 Task: Add Wildwood Extra Firm Sprouted Tofu to the cart.
Action: Mouse moved to (1088, 134)
Screenshot: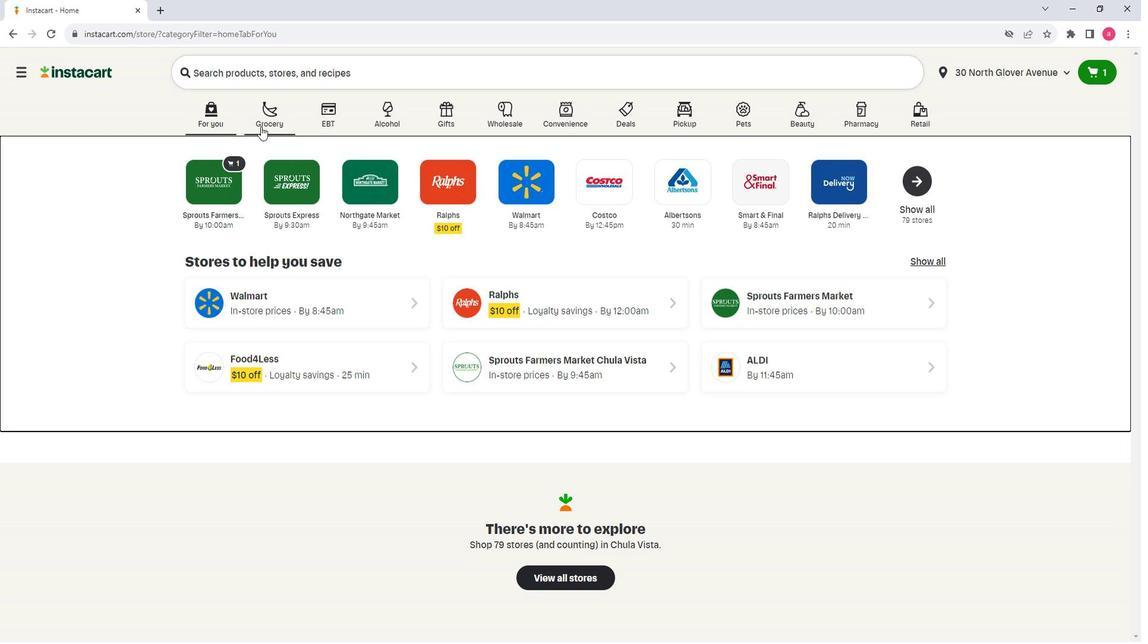 
Action: Mouse pressed left at (1088, 134)
Screenshot: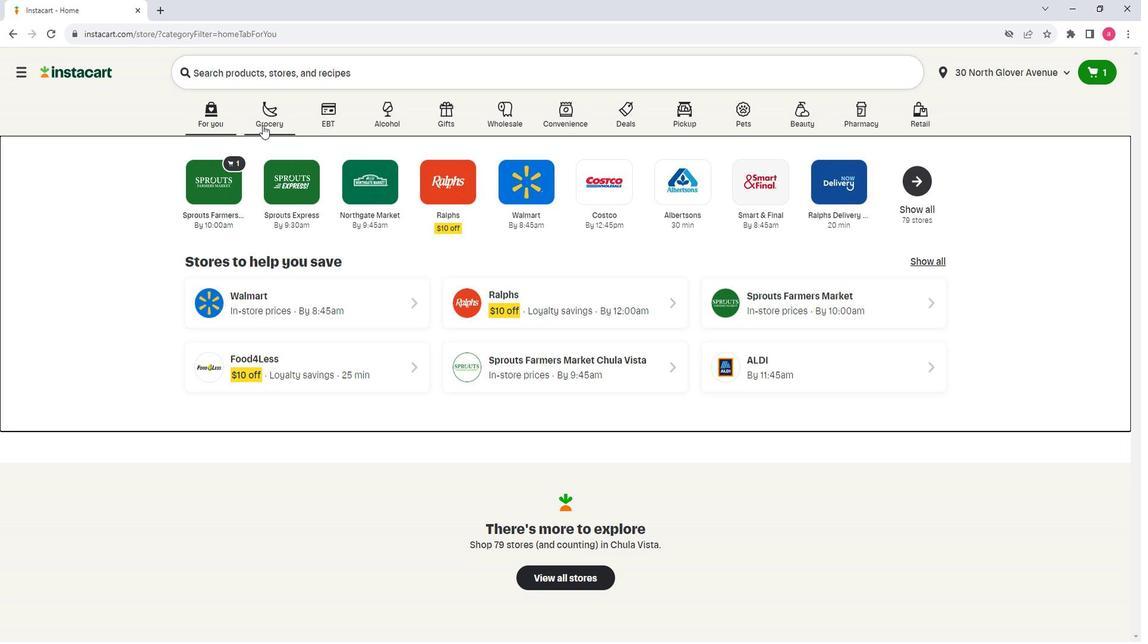 
Action: Mouse moved to (1119, 339)
Screenshot: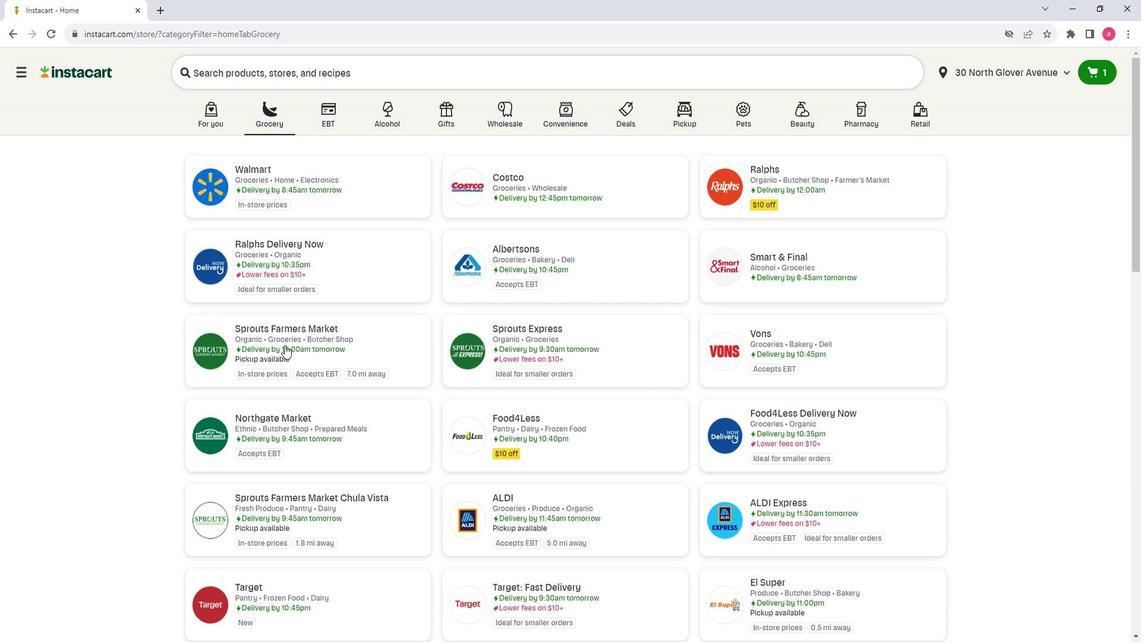 
Action: Mouse pressed left at (1119, 339)
Screenshot: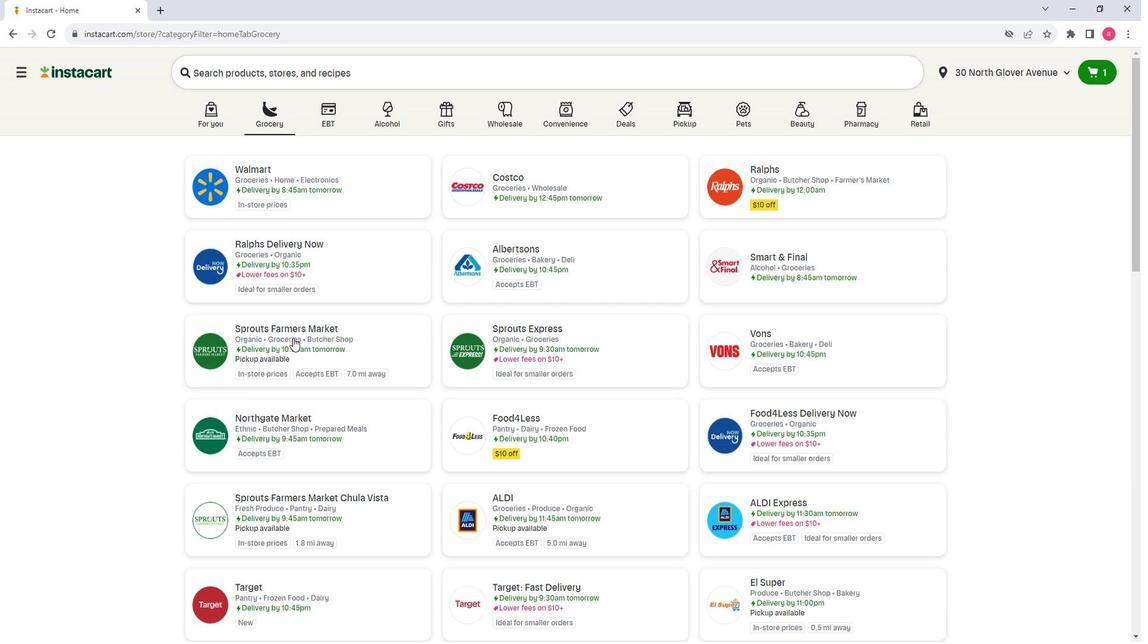 
Action: Mouse moved to (944, 450)
Screenshot: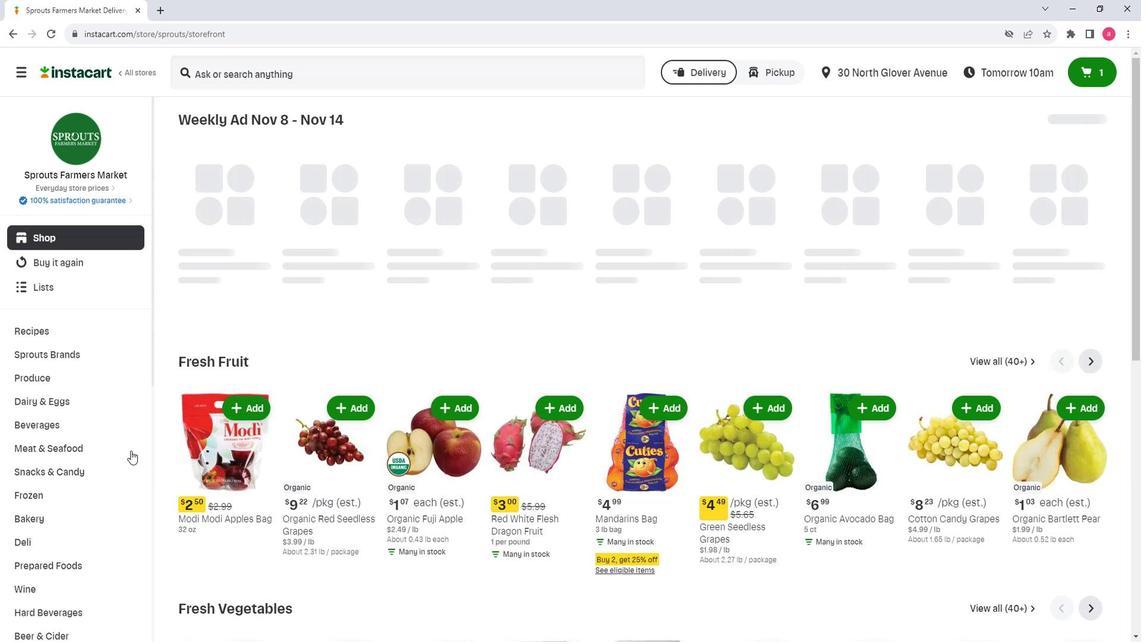 
Action: Mouse pressed left at (944, 450)
Screenshot: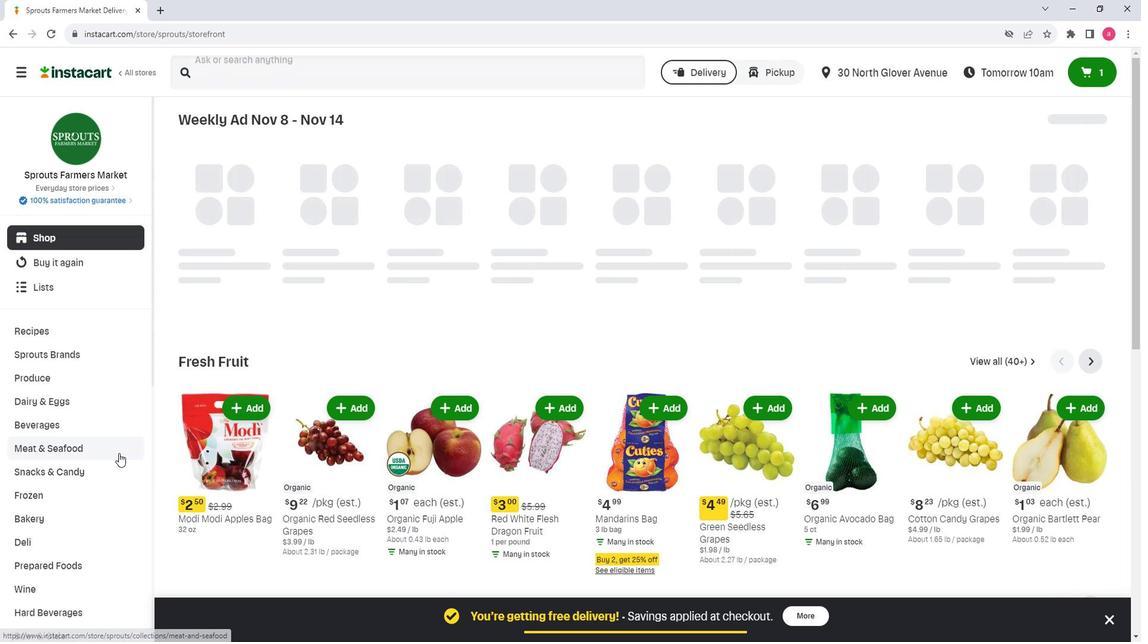 
Action: Mouse moved to (943, 515)
Screenshot: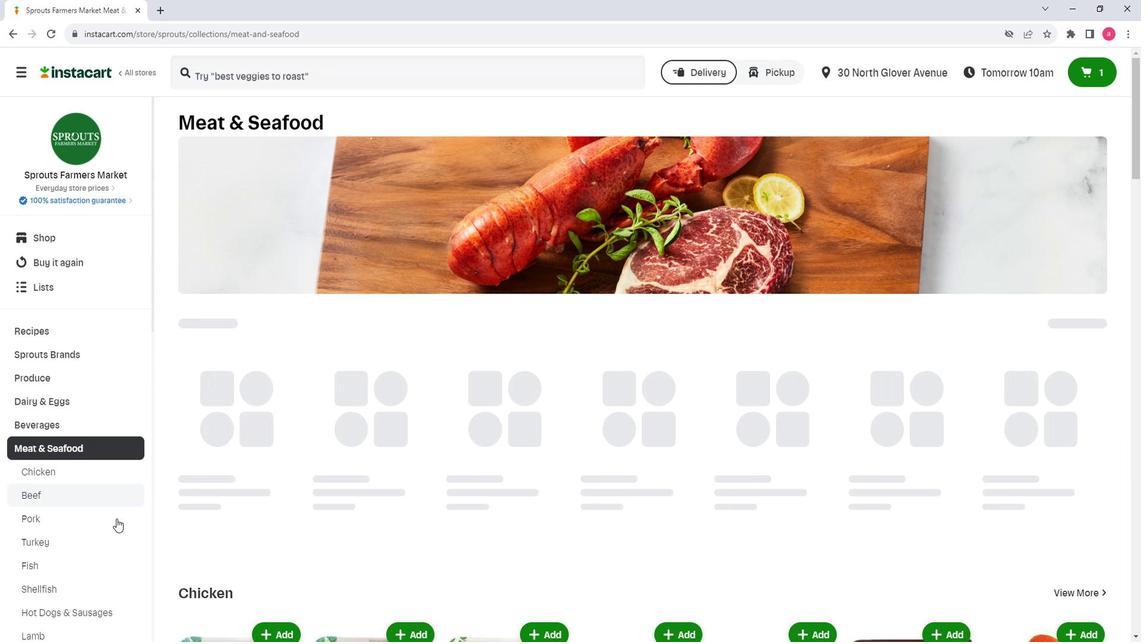
Action: Mouse scrolled (943, 514) with delta (0, 0)
Screenshot: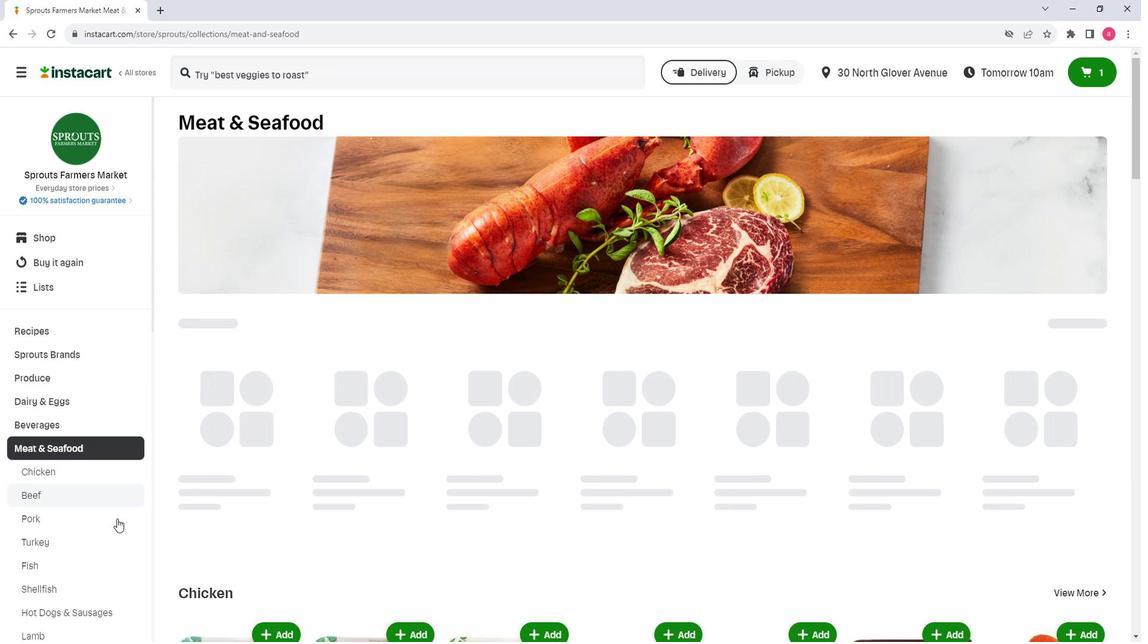 
Action: Mouse moved to (944, 515)
Screenshot: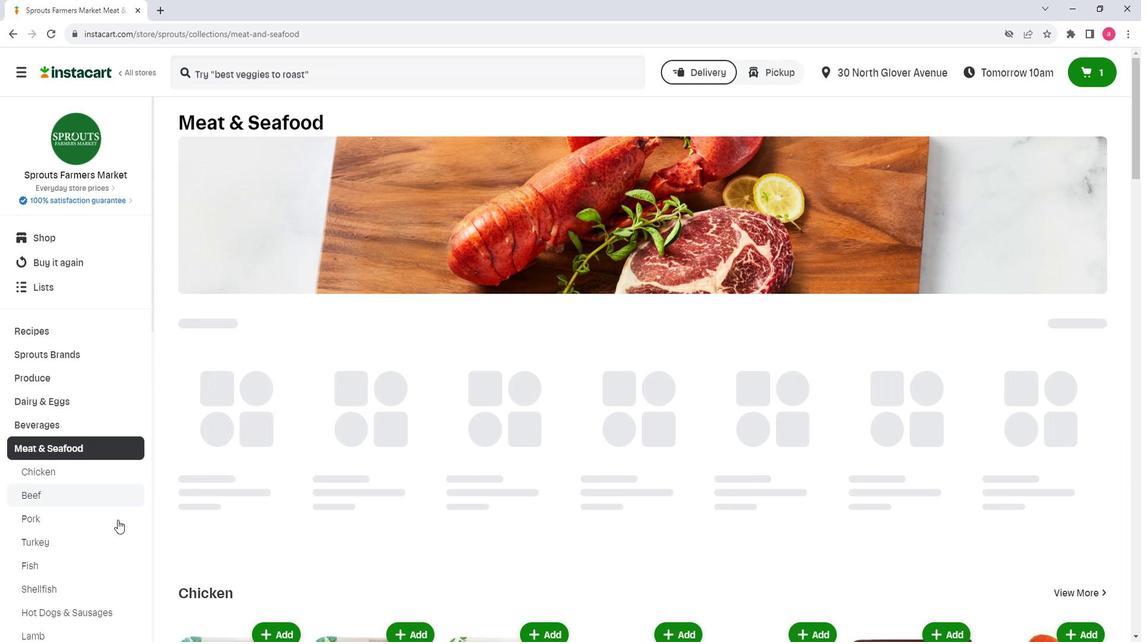 
Action: Mouse scrolled (944, 514) with delta (0, 0)
Screenshot: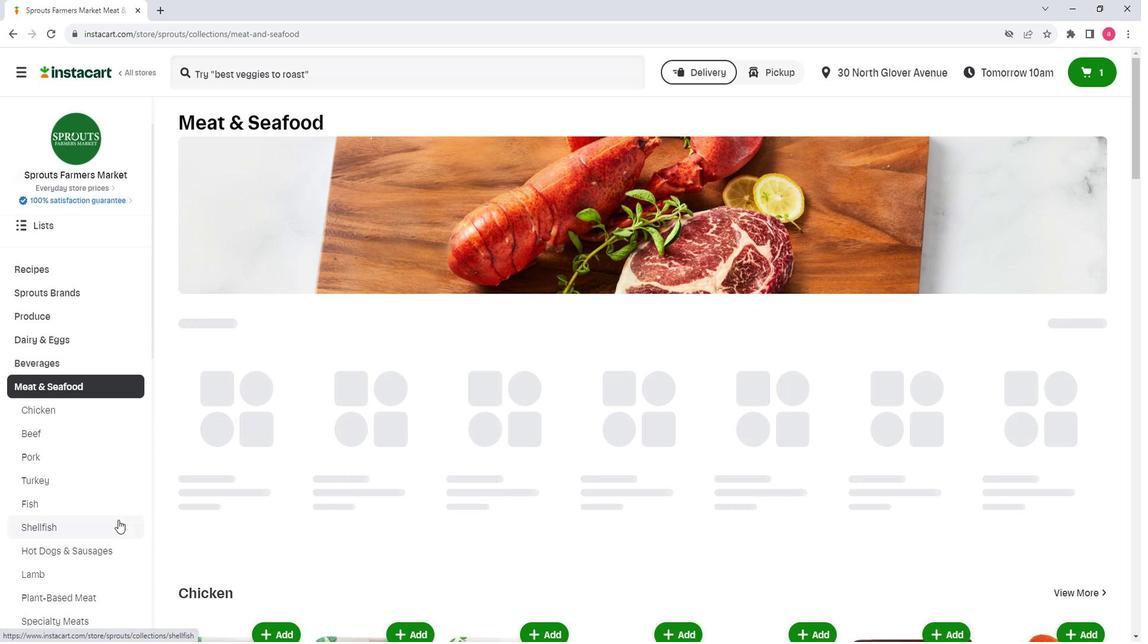 
Action: Mouse moved to (939, 535)
Screenshot: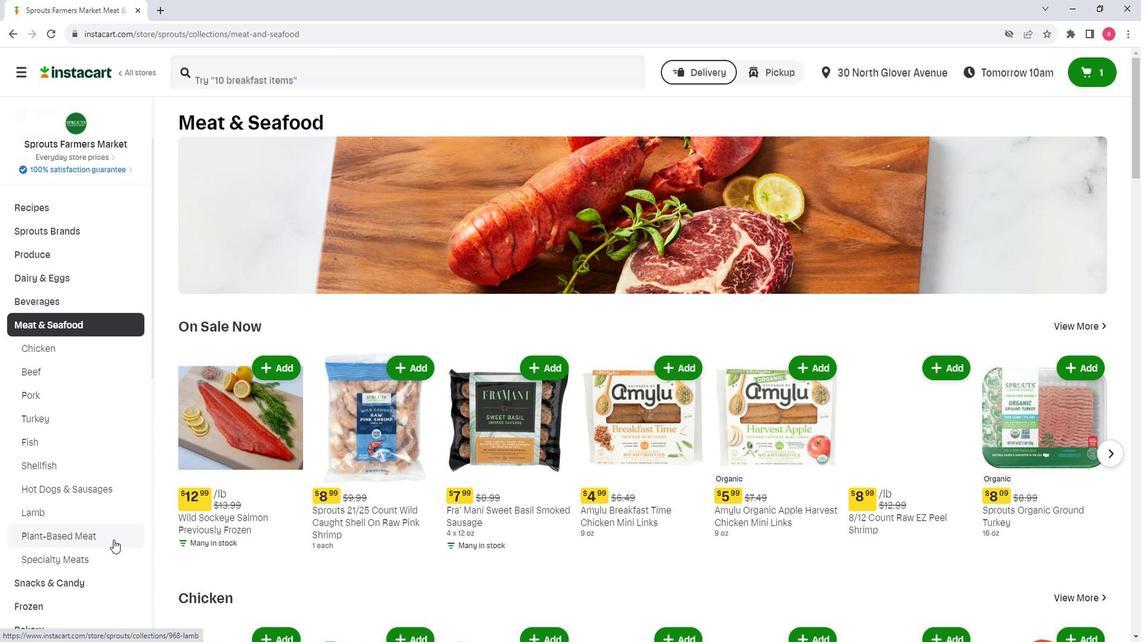 
Action: Mouse pressed left at (939, 535)
Screenshot: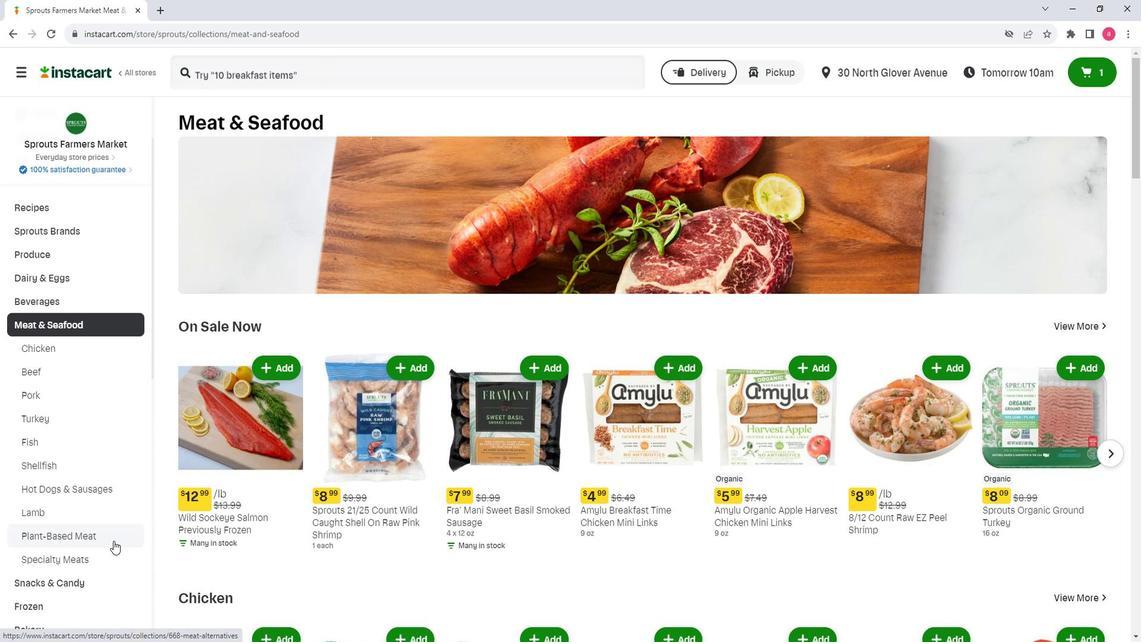 
Action: Mouse moved to (1057, 186)
Screenshot: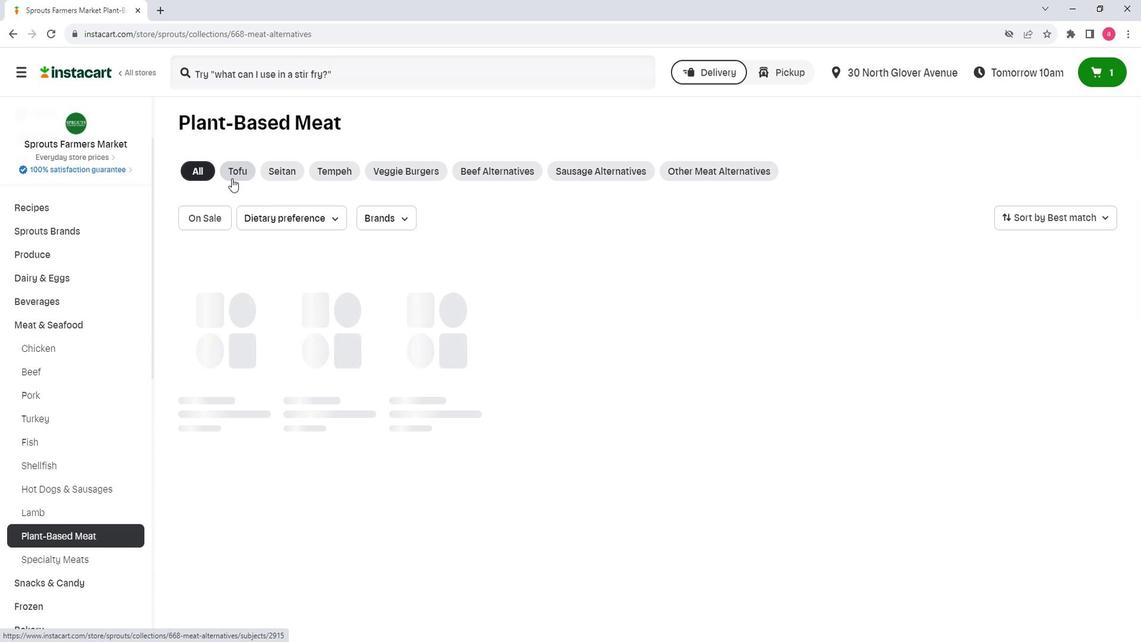 
Action: Mouse pressed left at (1057, 186)
Screenshot: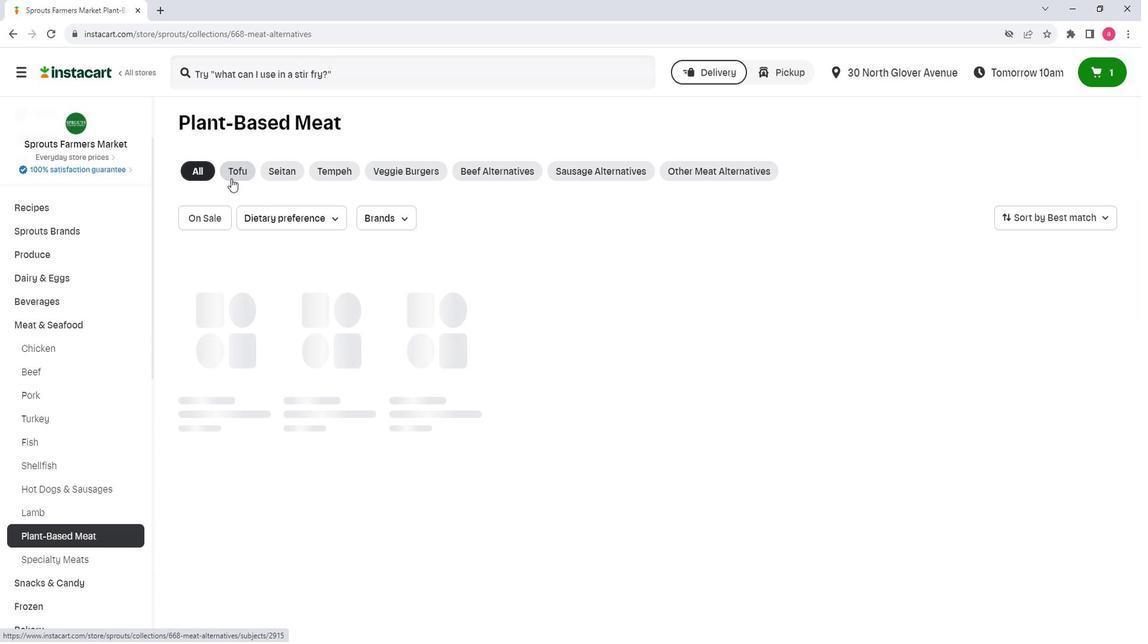 
Action: Mouse moved to (1120, 93)
Screenshot: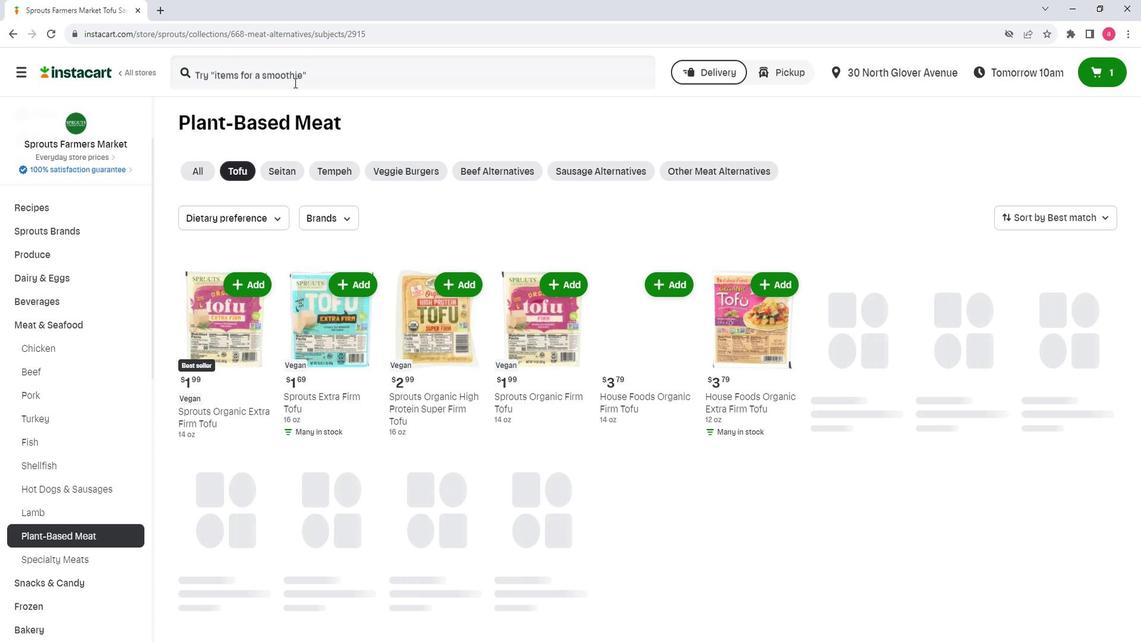 
Action: Mouse pressed left at (1120, 93)
Screenshot: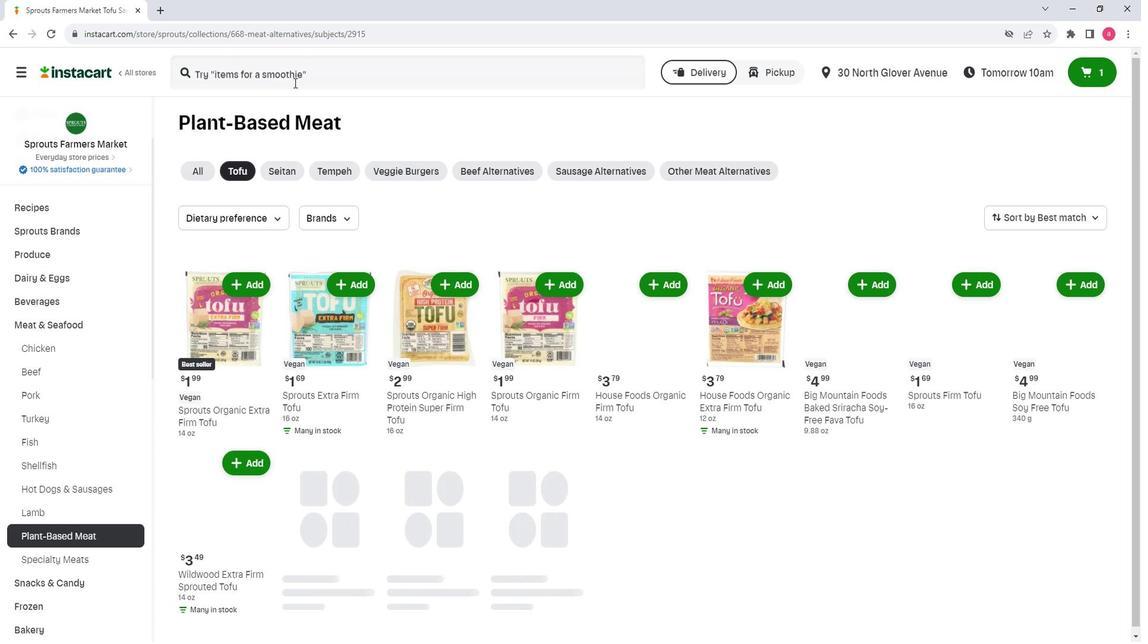 
Action: Key pressed <Key.shift>Wildwood<Key.space><Key.shift><Key.shift><Key.shift><Key.shift><Key.shift><Key.shift><Key.shift><Key.shift><Key.shift>Extra<Key.space><Key.shift>Firm<Key.space><Key.shift><Key.shift><Key.shift><Key.shift><Key.shift><Key.shift><Key.shift><Key.shift><Key.shift><Key.shift><Key.shift><Key.shift><Key.shift><Key.shift><Key.shift><Key.shift>Sprouted<Key.space><Key.shift><Key.shift><Key.shift><Key.shift><Key.shift><Key.shift><Key.shift><Key.shift><Key.shift><Key.shift><Key.shift><Key.shift><Key.shift><Key.shift><Key.shift><Key.shift><Key.shift><Key.shift><Key.shift><Key.shift><Key.shift><Key.shift>Tofu<Key.enter>
Screenshot: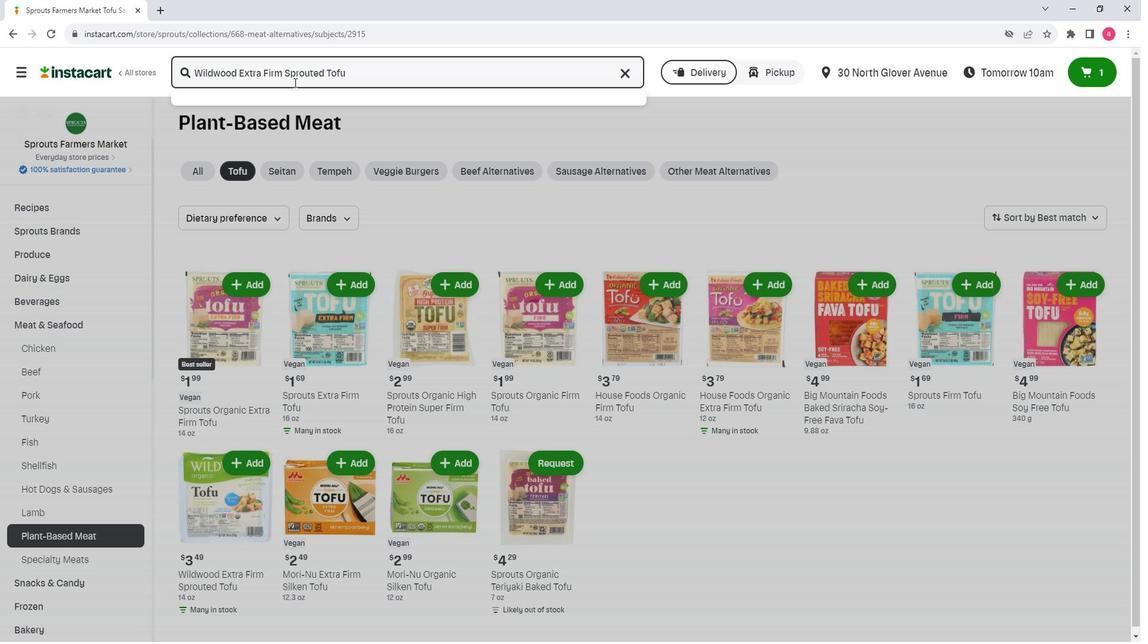 
Action: Mouse moved to (1146, 176)
Screenshot: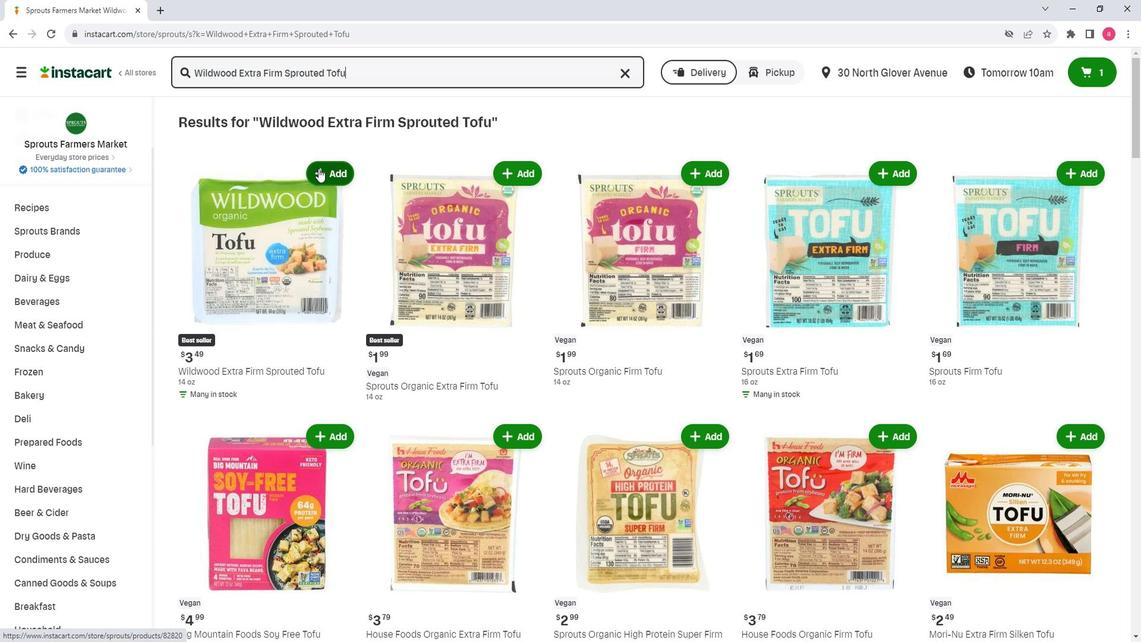 
Action: Mouse pressed left at (1146, 176)
Screenshot: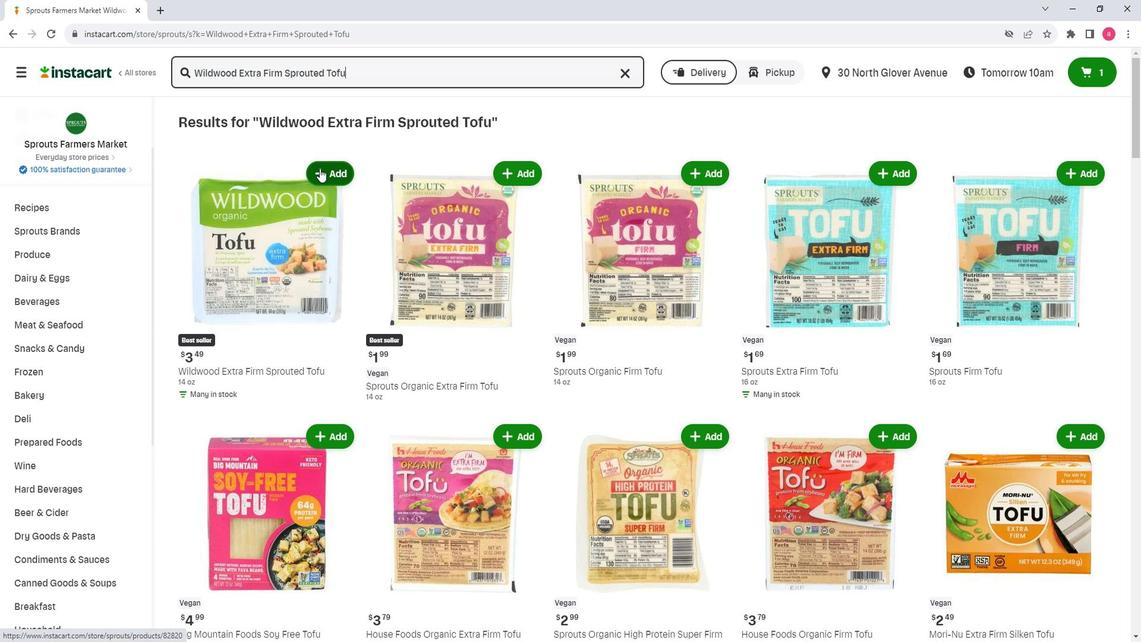 
Action: Mouse moved to (1146, 176)
Screenshot: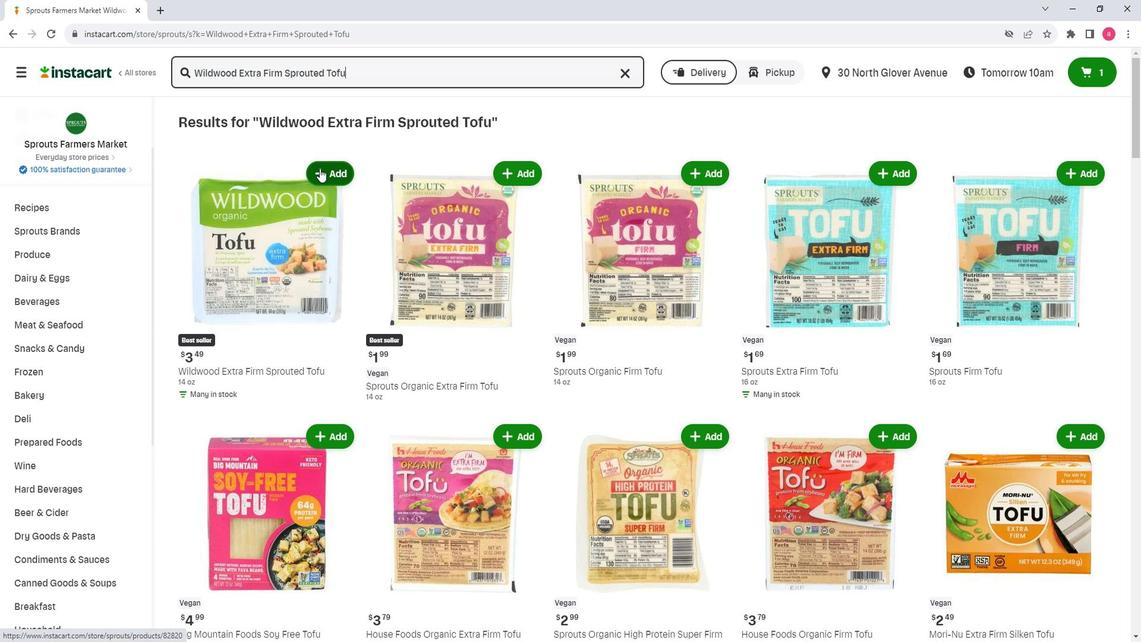 
